 Task: Set the affected versions for the new security advisory in the repository "Javascript" to <1.2.3.
Action: Mouse moved to (942, 177)
Screenshot: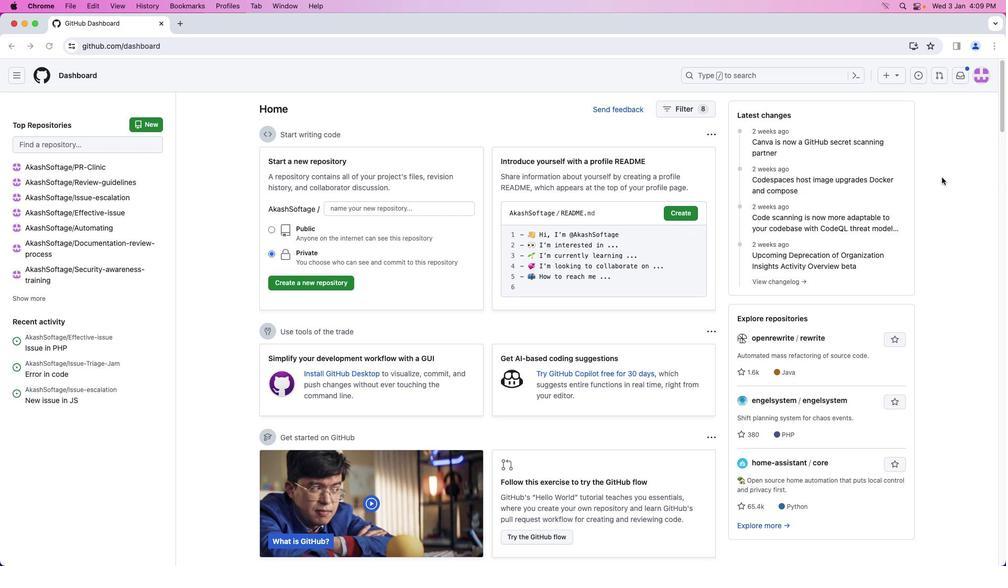 
Action: Mouse pressed left at (942, 177)
Screenshot: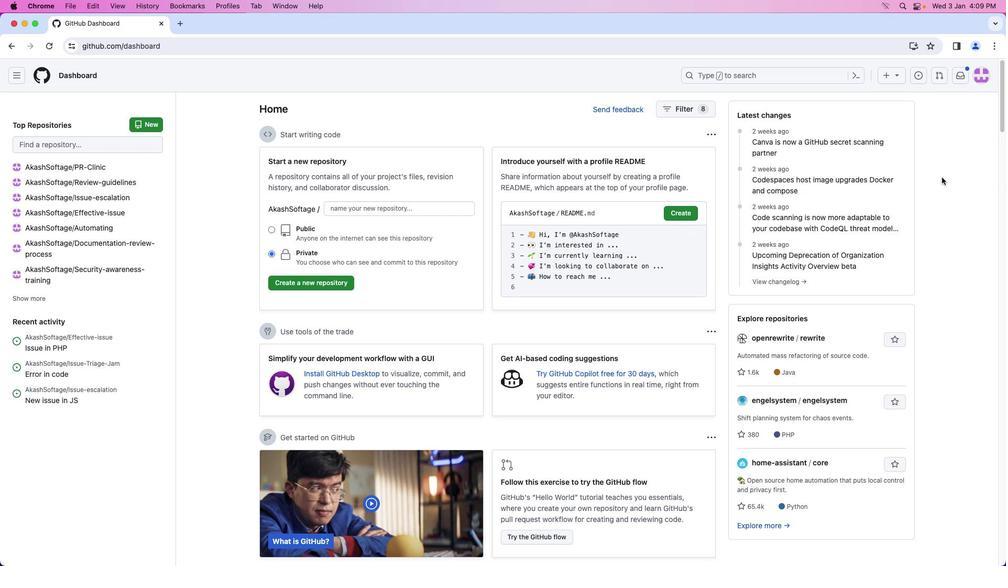 
Action: Mouse moved to (981, 76)
Screenshot: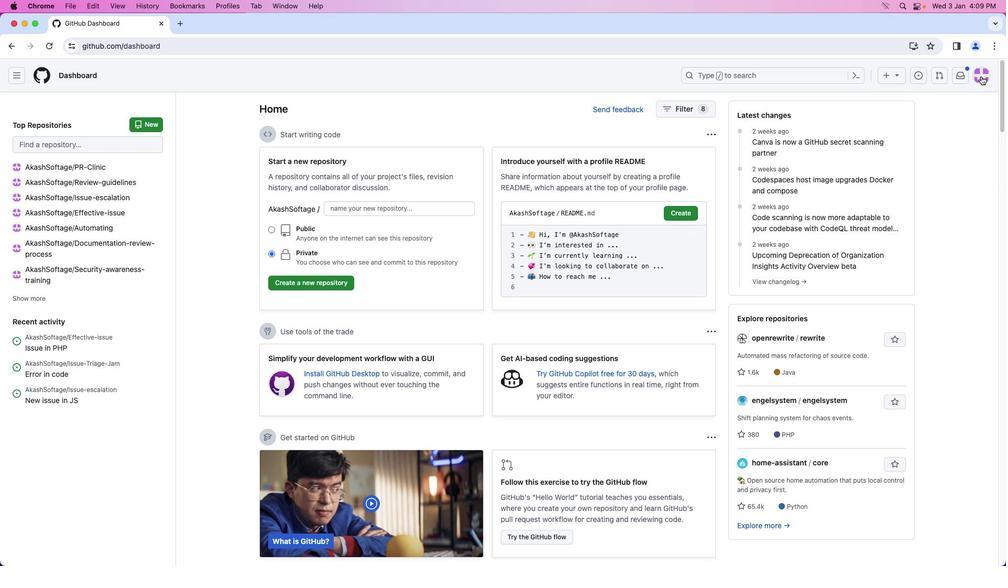 
Action: Mouse pressed left at (981, 76)
Screenshot: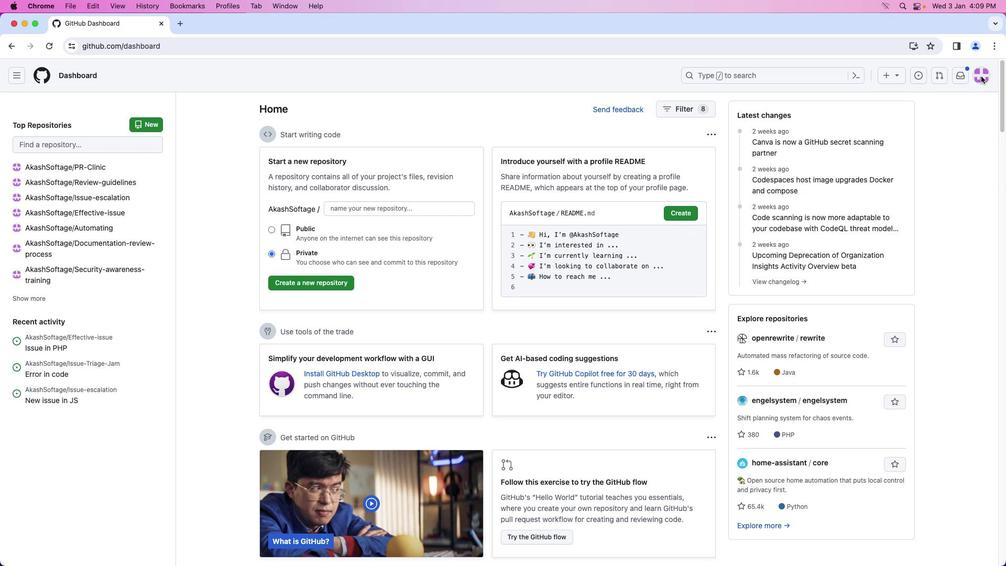 
Action: Mouse moved to (940, 167)
Screenshot: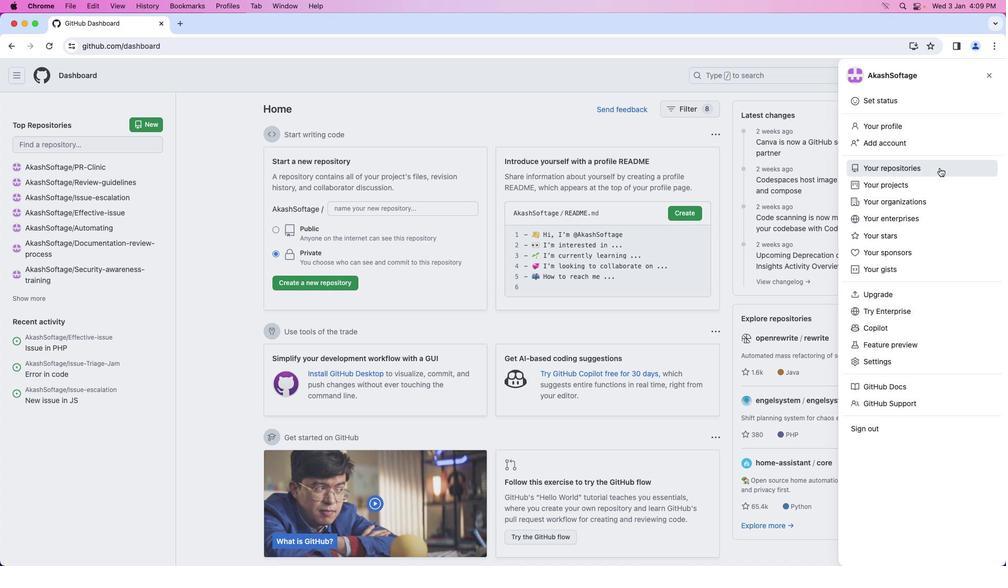 
Action: Mouse pressed left at (940, 167)
Screenshot: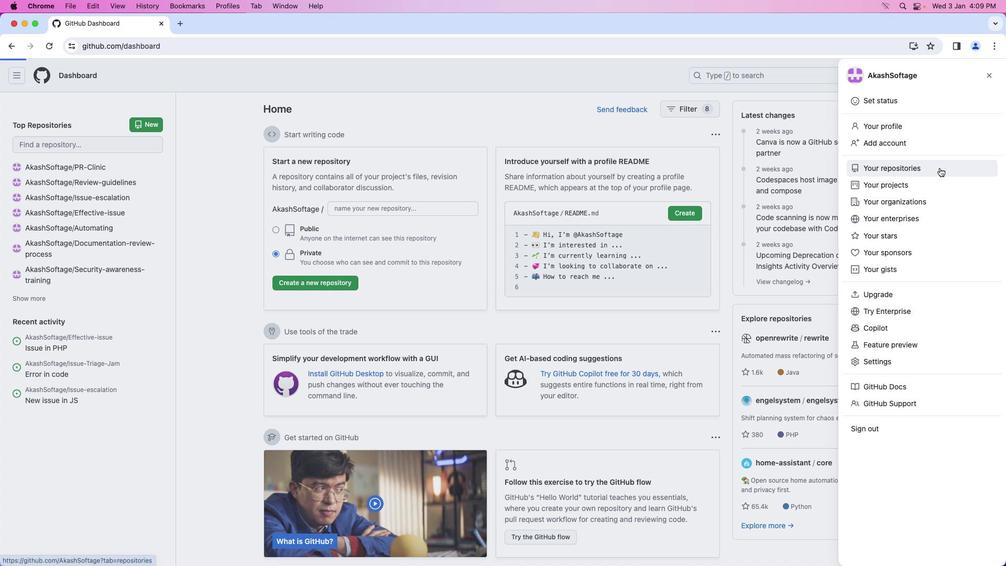 
Action: Mouse moved to (382, 177)
Screenshot: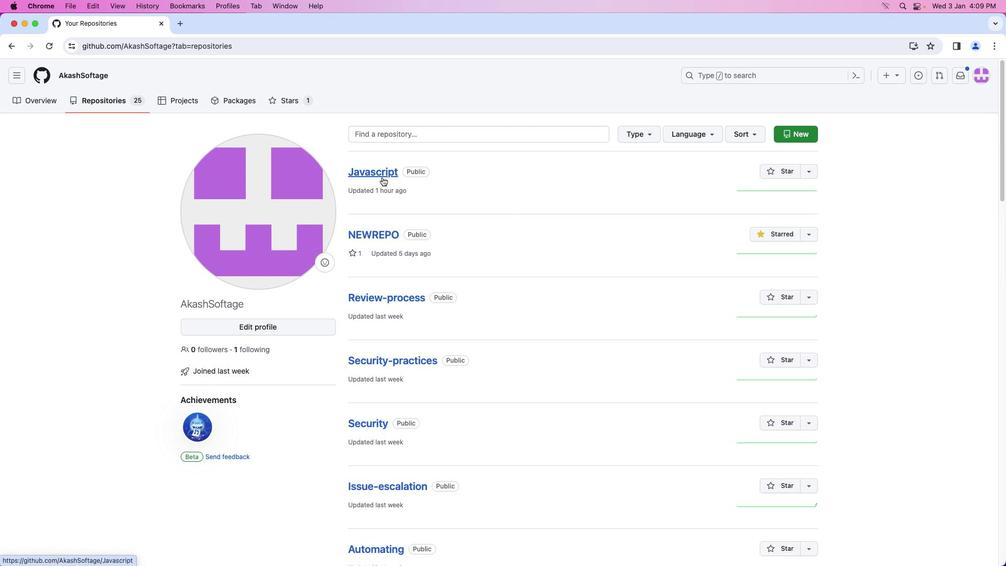 
Action: Mouse pressed left at (382, 177)
Screenshot: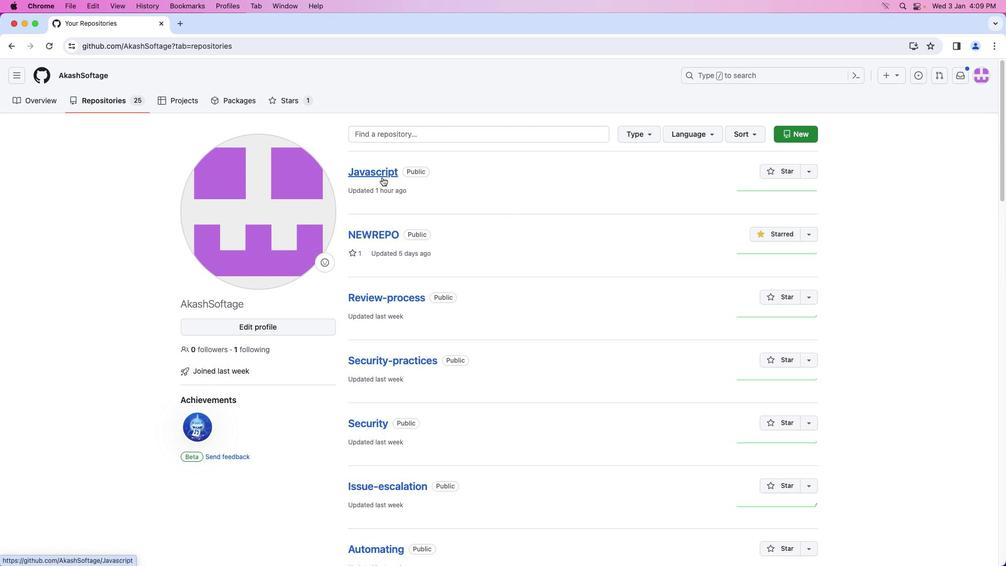 
Action: Mouse moved to (343, 110)
Screenshot: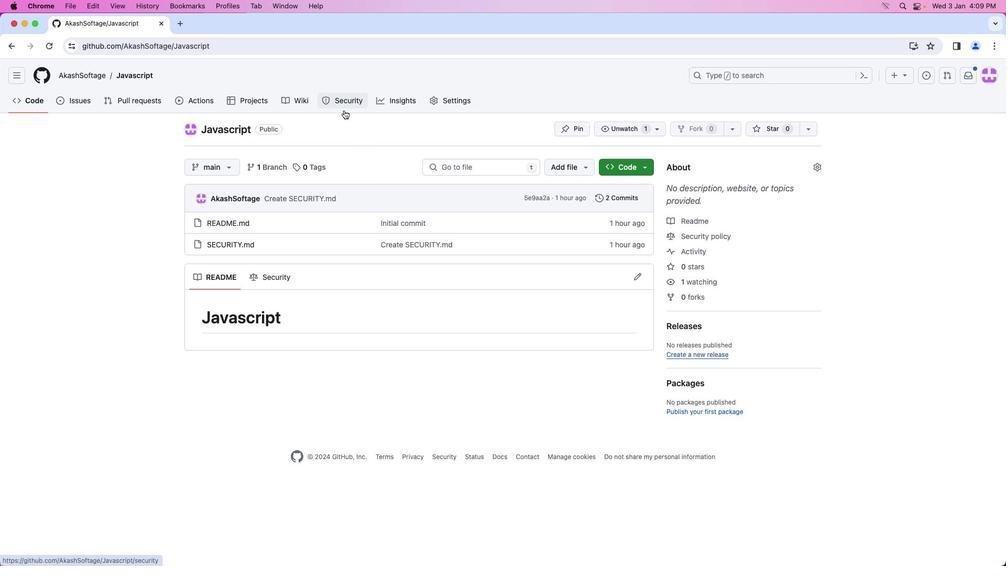 
Action: Mouse pressed left at (343, 110)
Screenshot: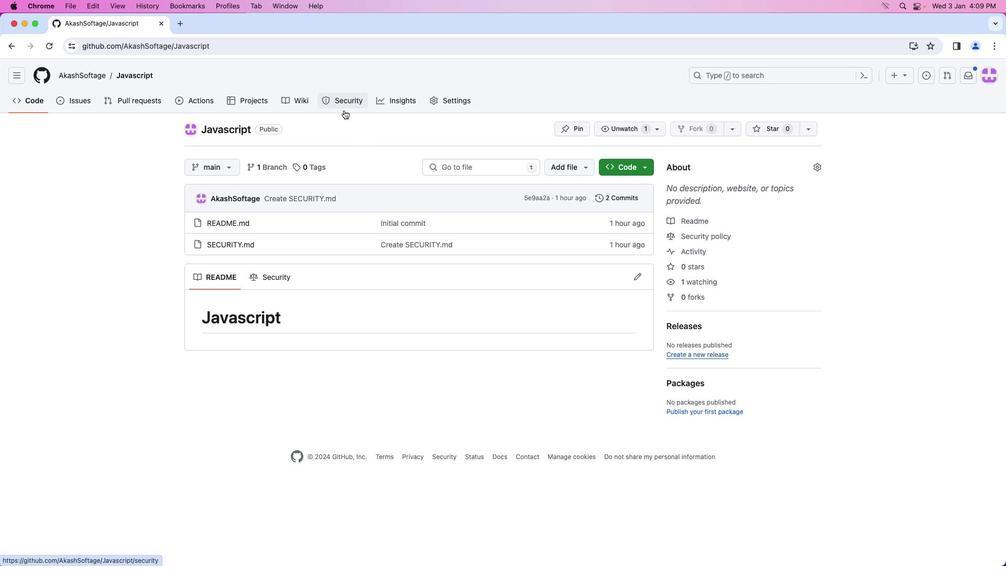 
Action: Mouse moved to (229, 198)
Screenshot: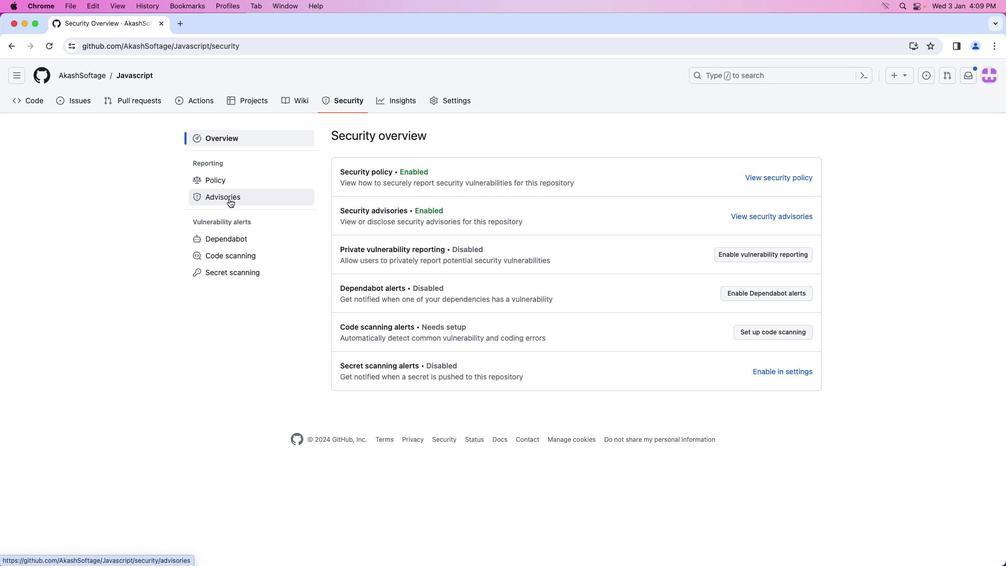 
Action: Mouse pressed left at (229, 198)
Screenshot: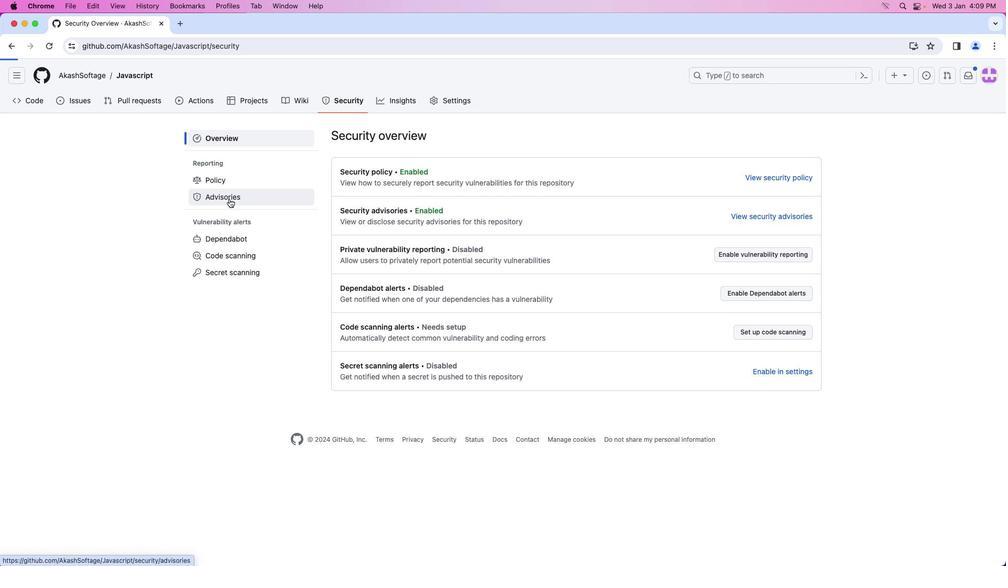 
Action: Mouse moved to (760, 138)
Screenshot: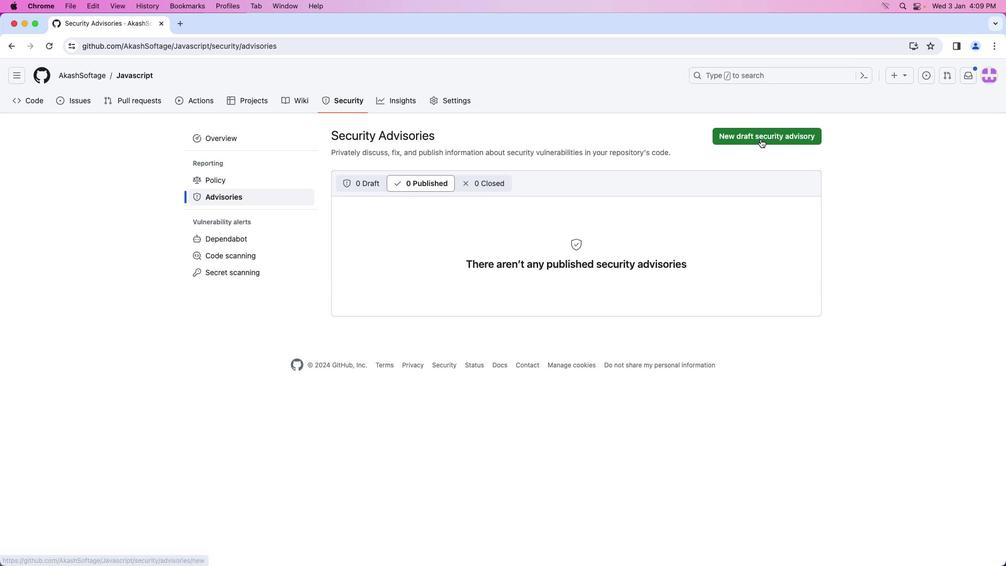 
Action: Mouse pressed left at (760, 138)
Screenshot: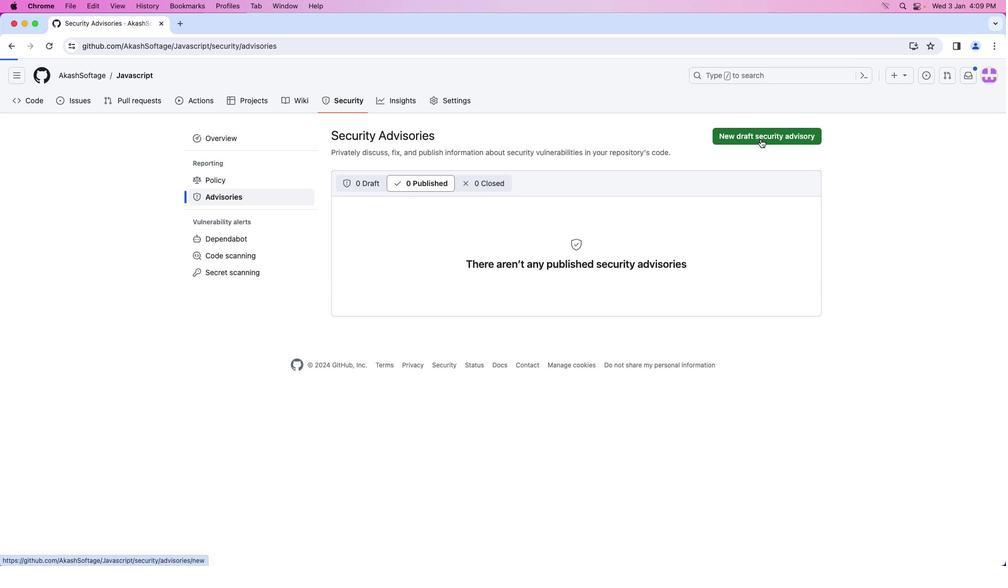 
Action: Mouse moved to (409, 329)
Screenshot: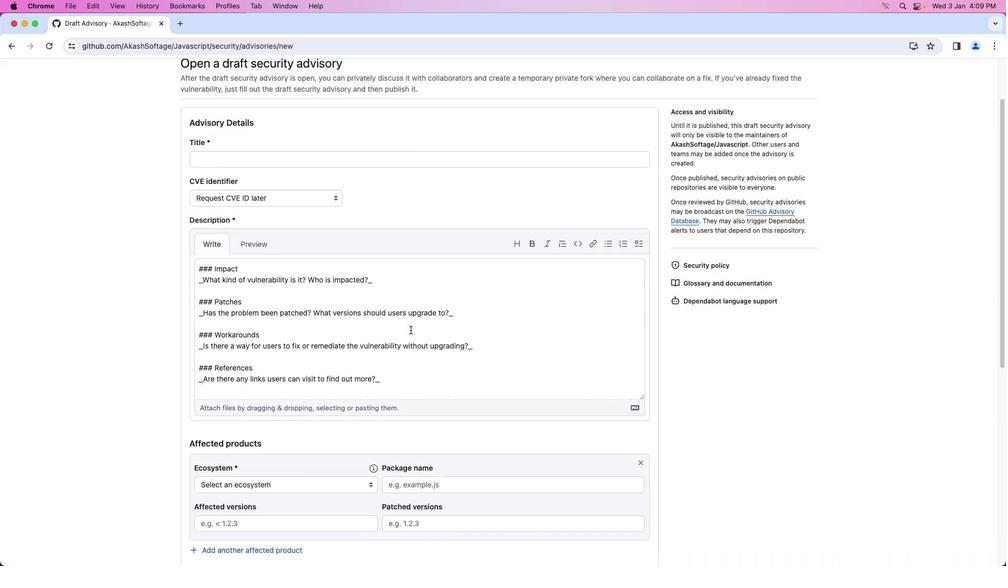 
Action: Mouse scrolled (409, 329) with delta (0, 0)
Screenshot: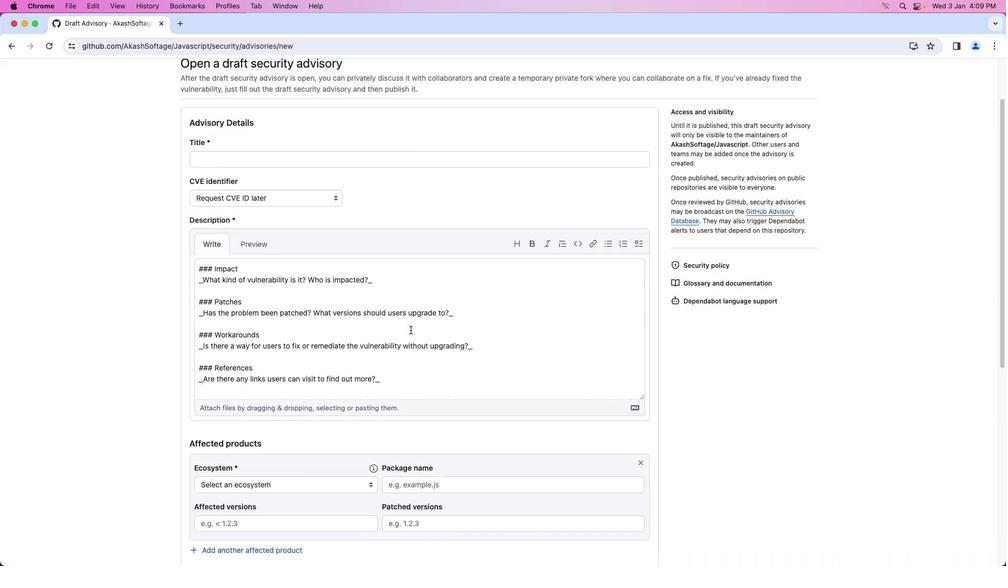 
Action: Mouse moved to (410, 329)
Screenshot: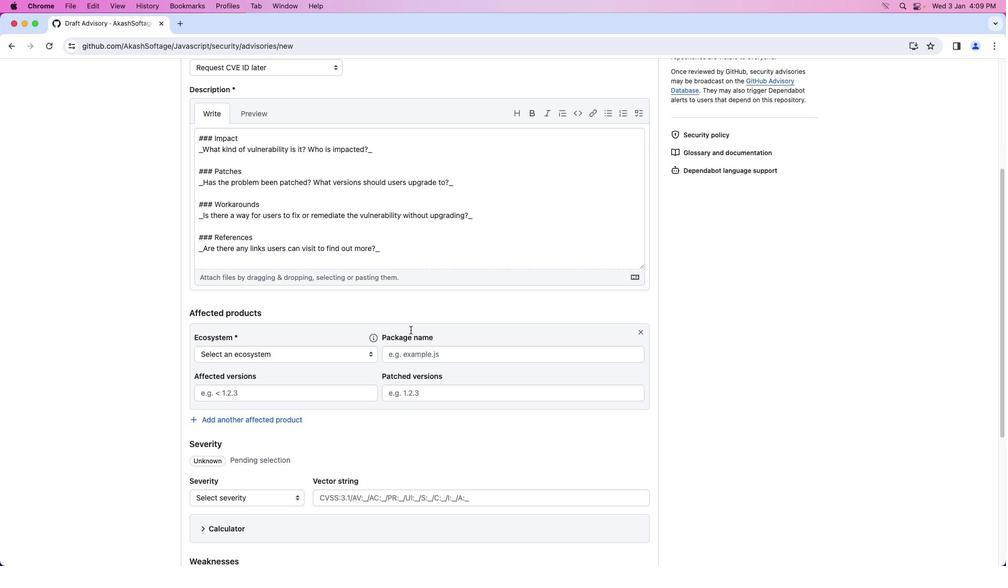 
Action: Mouse scrolled (410, 329) with delta (0, 0)
Screenshot: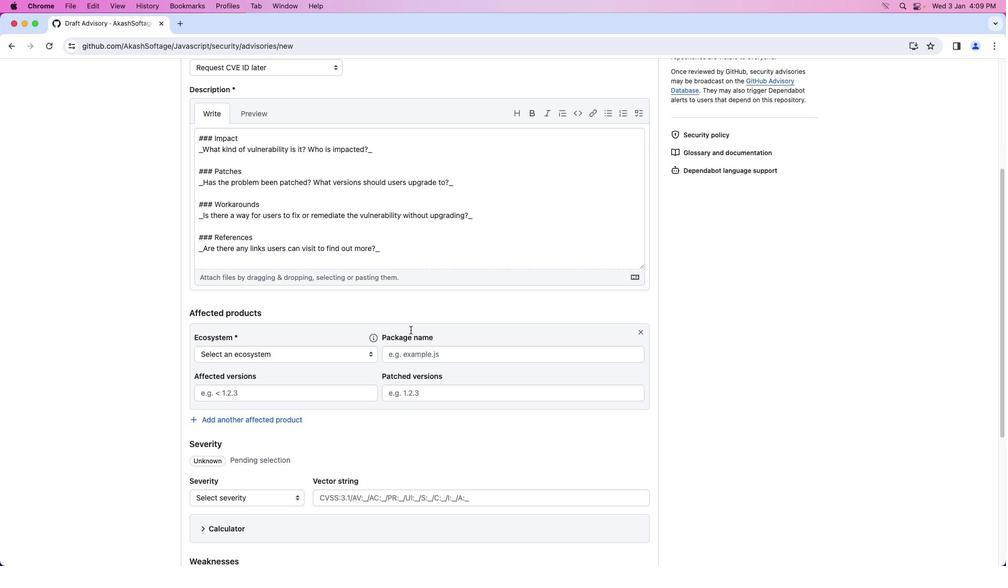 
Action: Mouse moved to (410, 329)
Screenshot: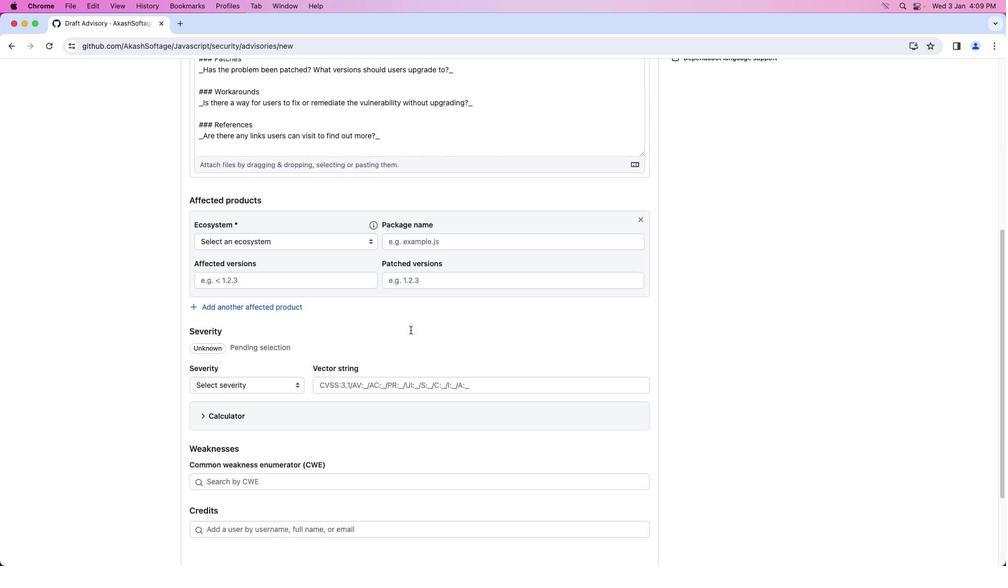 
Action: Mouse scrolled (410, 329) with delta (0, -1)
Screenshot: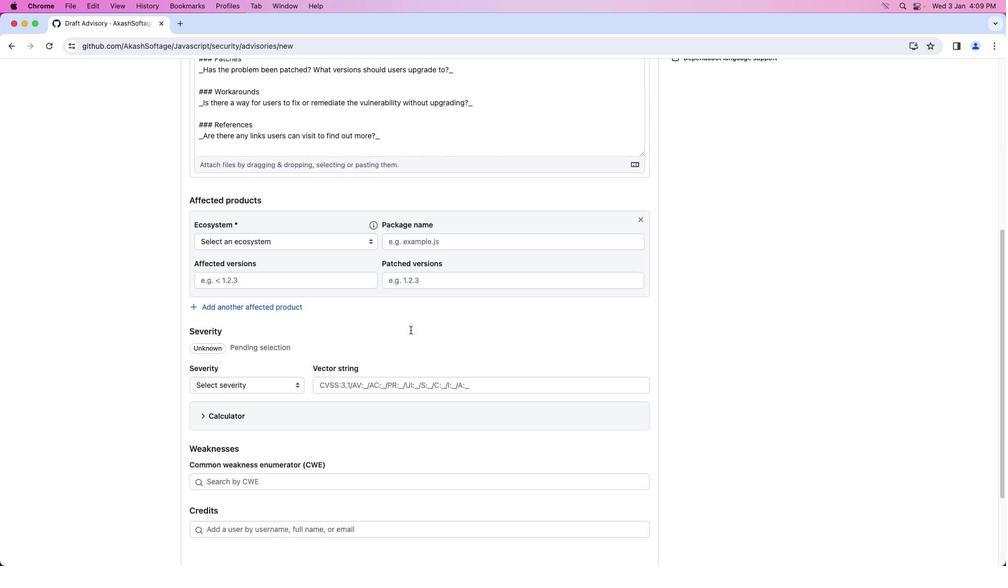
Action: Mouse moved to (410, 330)
Screenshot: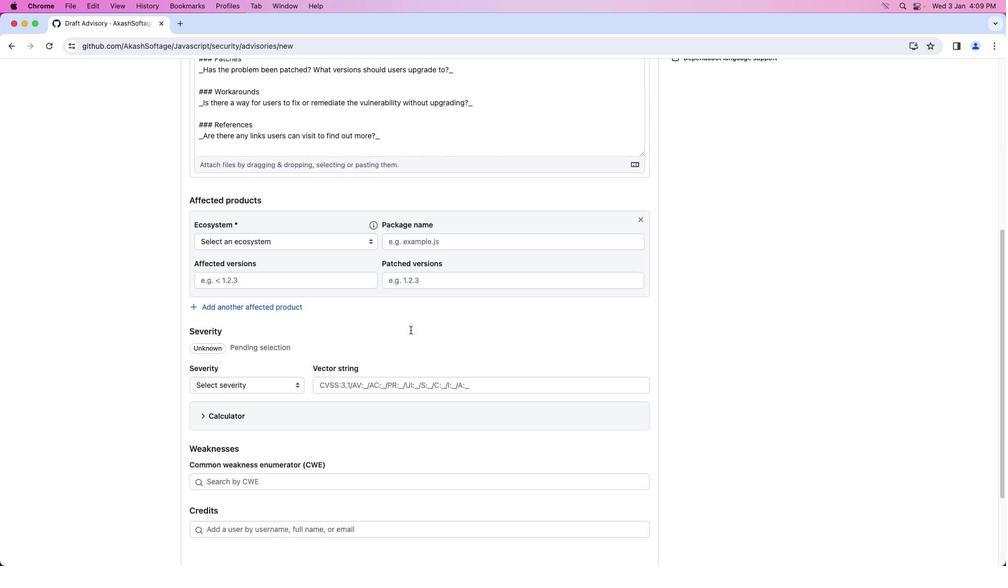 
Action: Mouse scrolled (410, 330) with delta (0, -2)
Screenshot: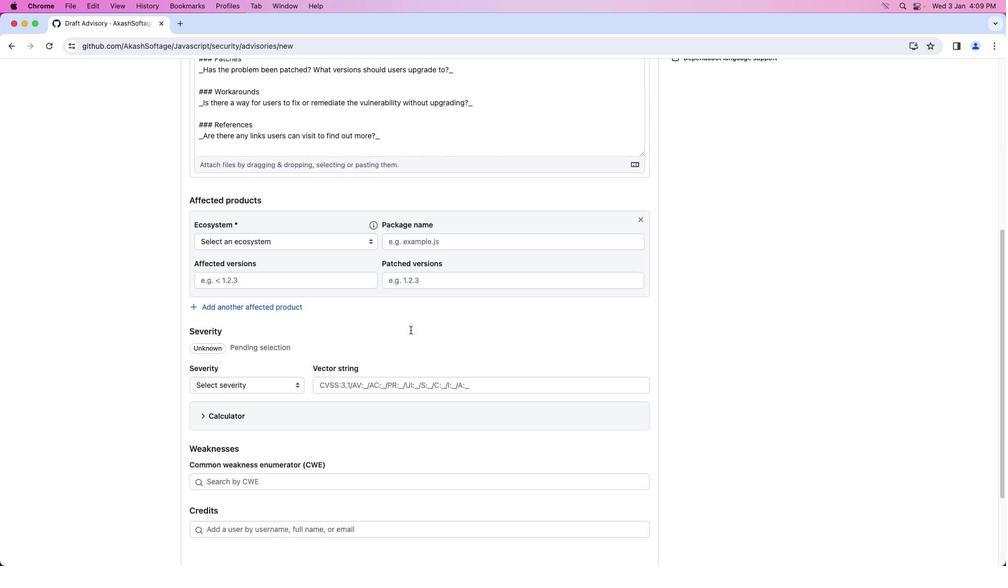 
Action: Mouse moved to (410, 330)
Screenshot: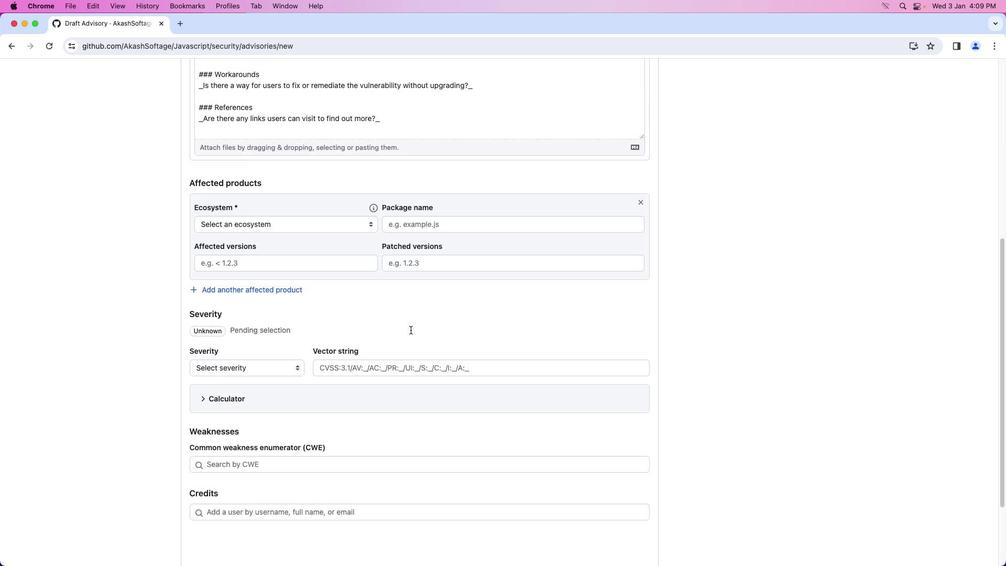 
Action: Mouse scrolled (410, 330) with delta (0, -2)
Screenshot: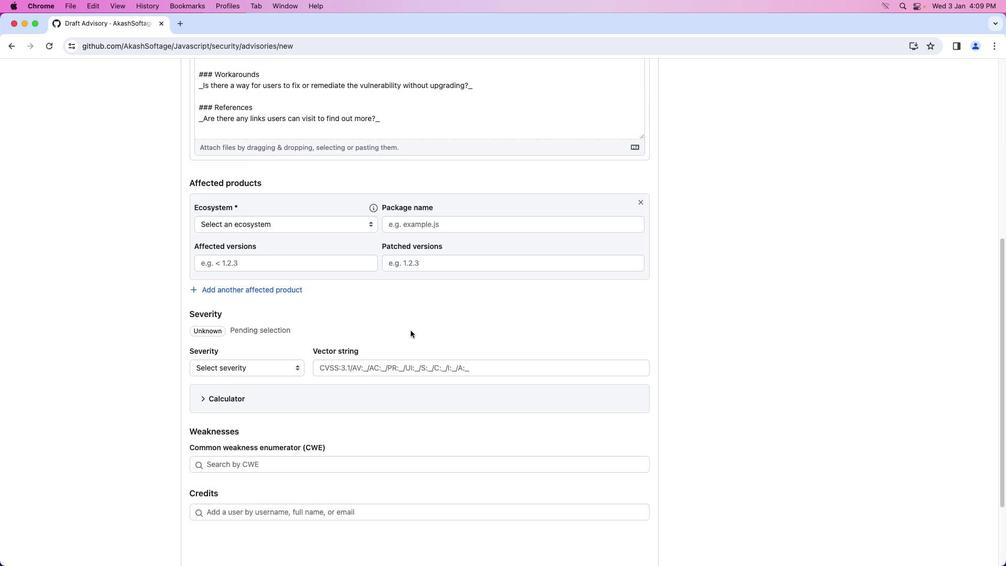 
Action: Mouse moved to (306, 263)
Screenshot: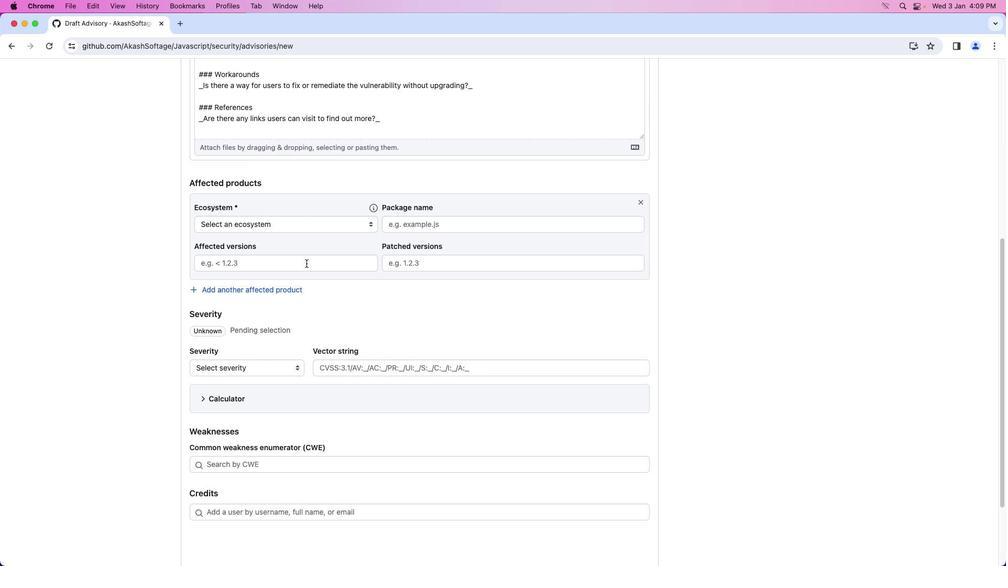 
Action: Mouse pressed left at (306, 263)
Screenshot: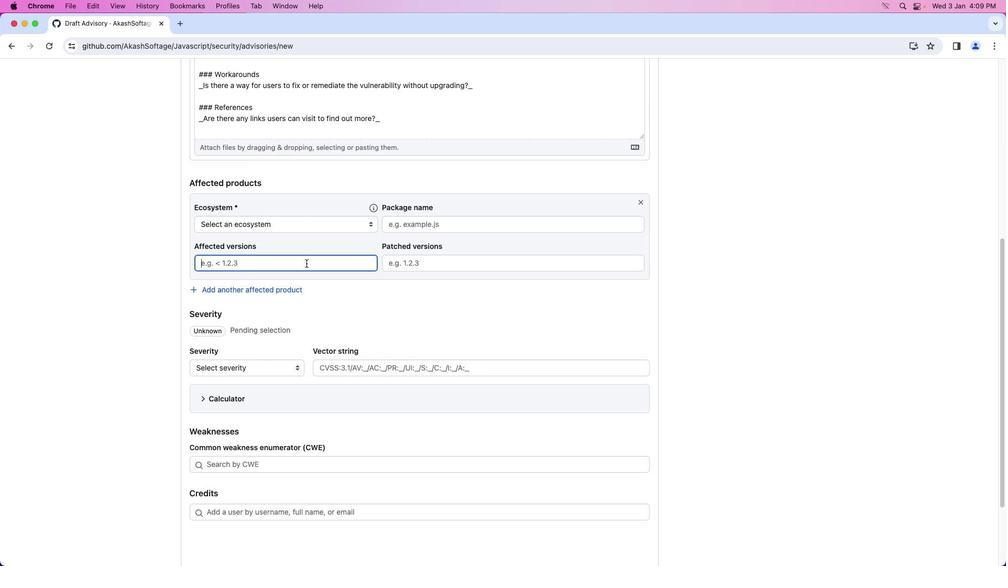 
Action: Key pressed Key.shift_r'<''1''.''2''.''3'
Screenshot: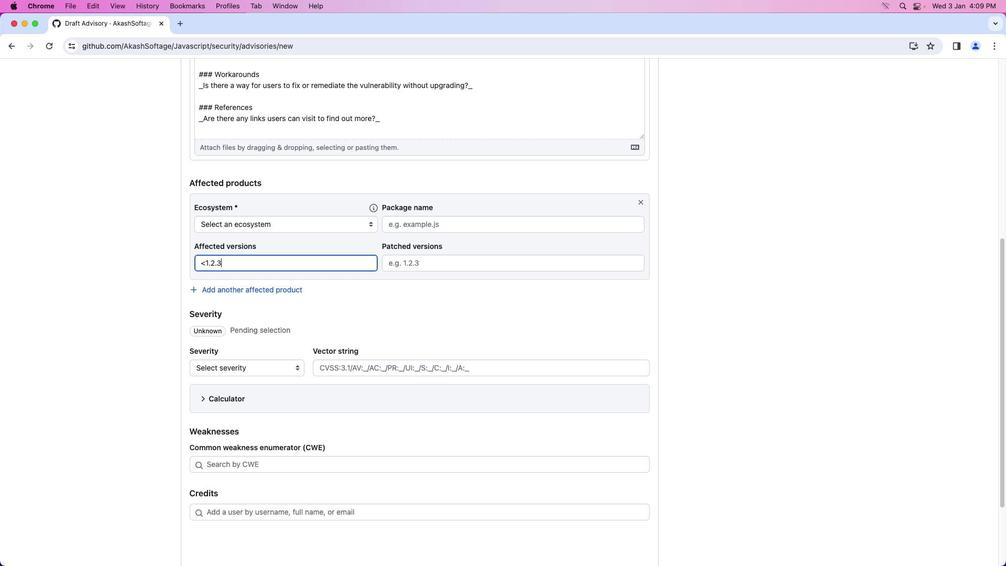 
